 Task: Send an email with the signature Javier Perez with the subject Thank you for your interest and the message I am writing to request your inputs on the upcoming product launch. from softage.8@softage.net to softage.6@softage.net and move the email from Sent Items to the folder Syllabi
Action: Mouse moved to (91, 142)
Screenshot: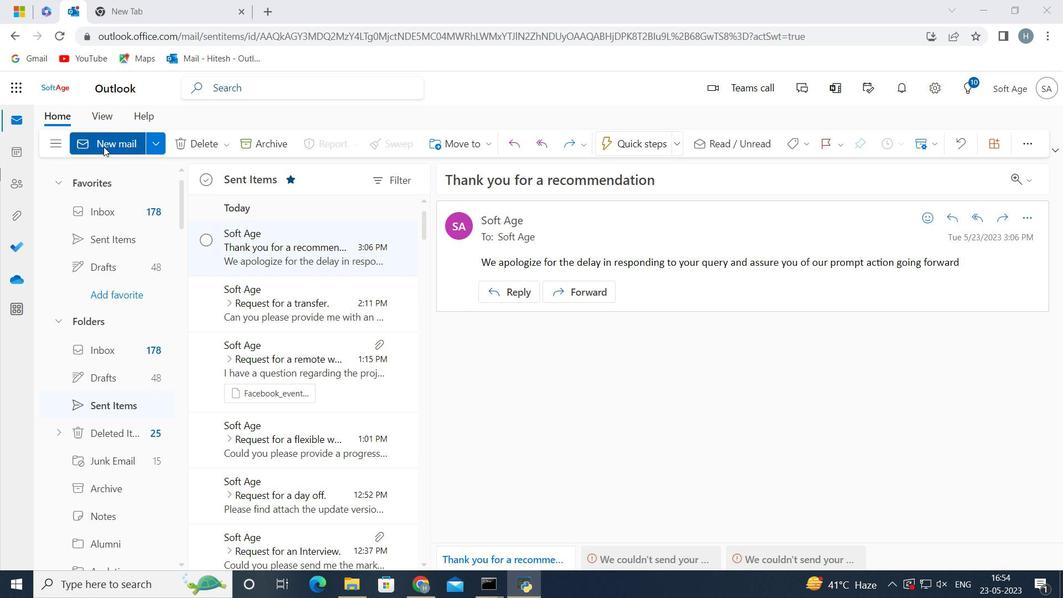 
Action: Mouse pressed left at (91, 142)
Screenshot: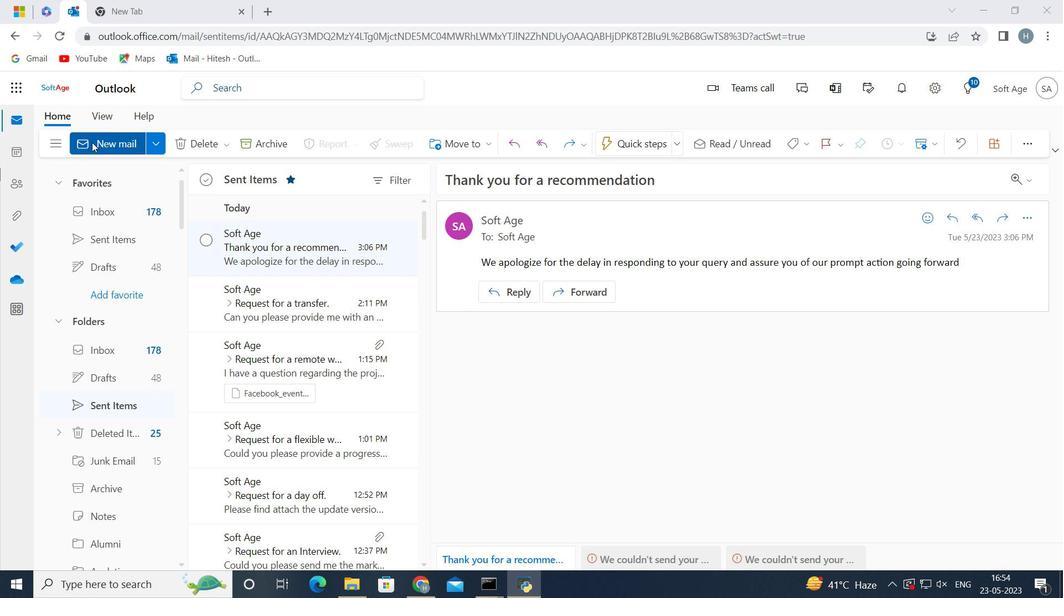 
Action: Mouse moved to (880, 144)
Screenshot: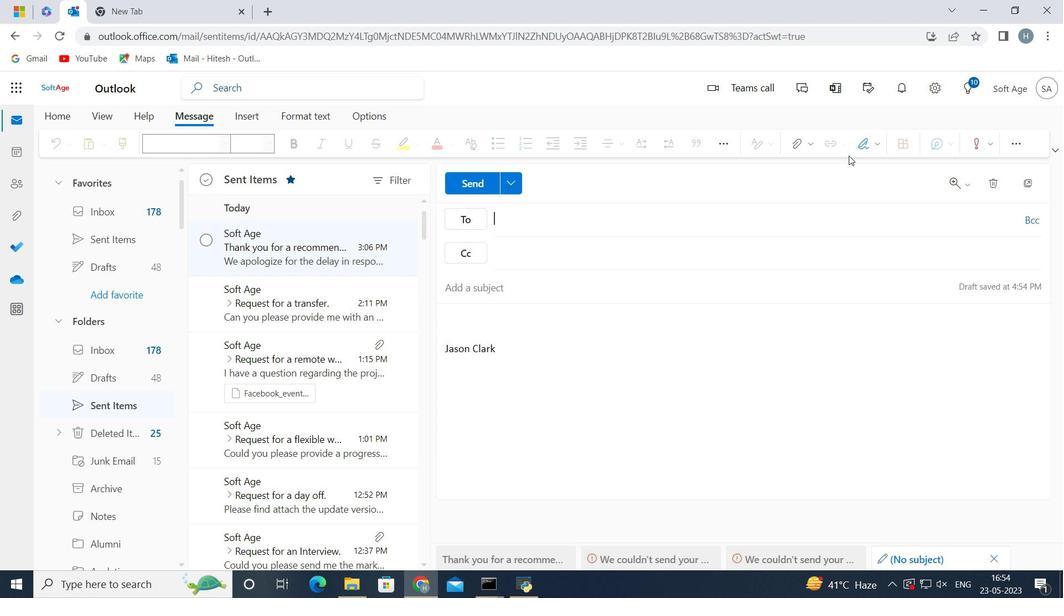 
Action: Mouse pressed left at (880, 144)
Screenshot: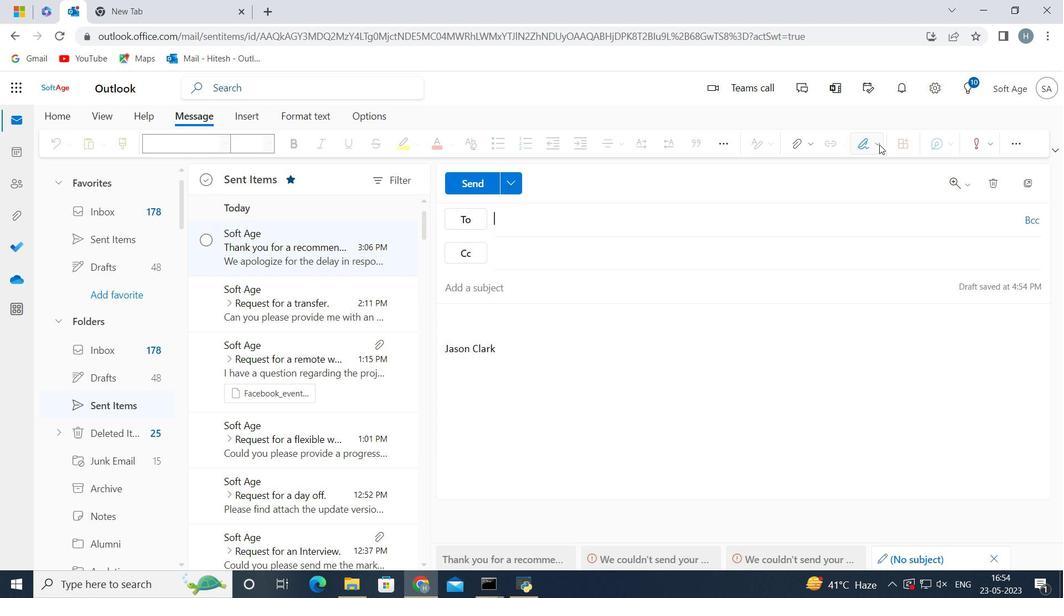 
Action: Mouse moved to (843, 205)
Screenshot: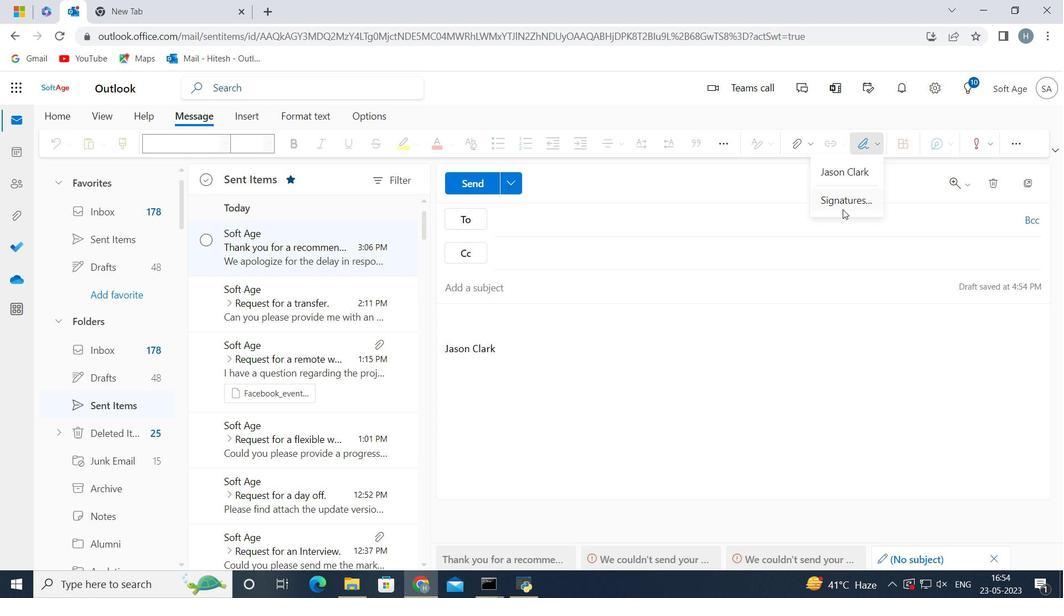 
Action: Mouse pressed left at (843, 205)
Screenshot: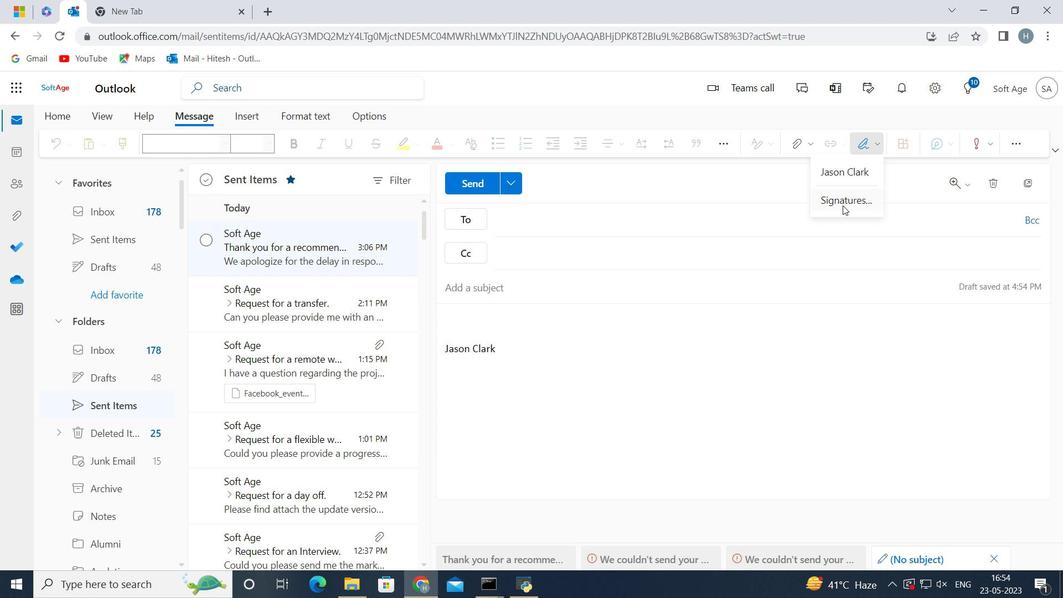 
Action: Mouse moved to (778, 251)
Screenshot: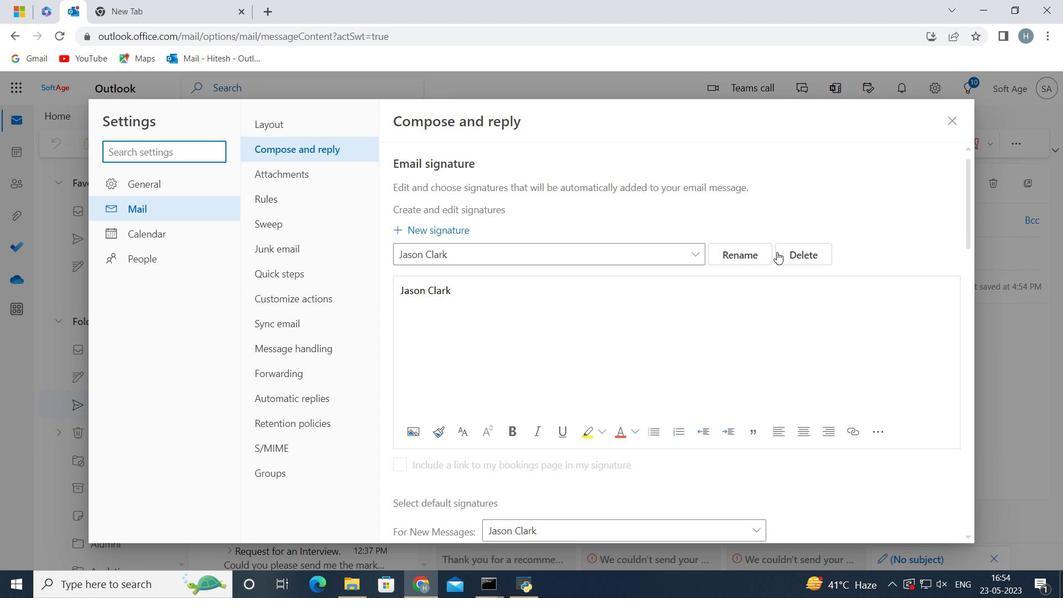 
Action: Mouse pressed left at (778, 251)
Screenshot: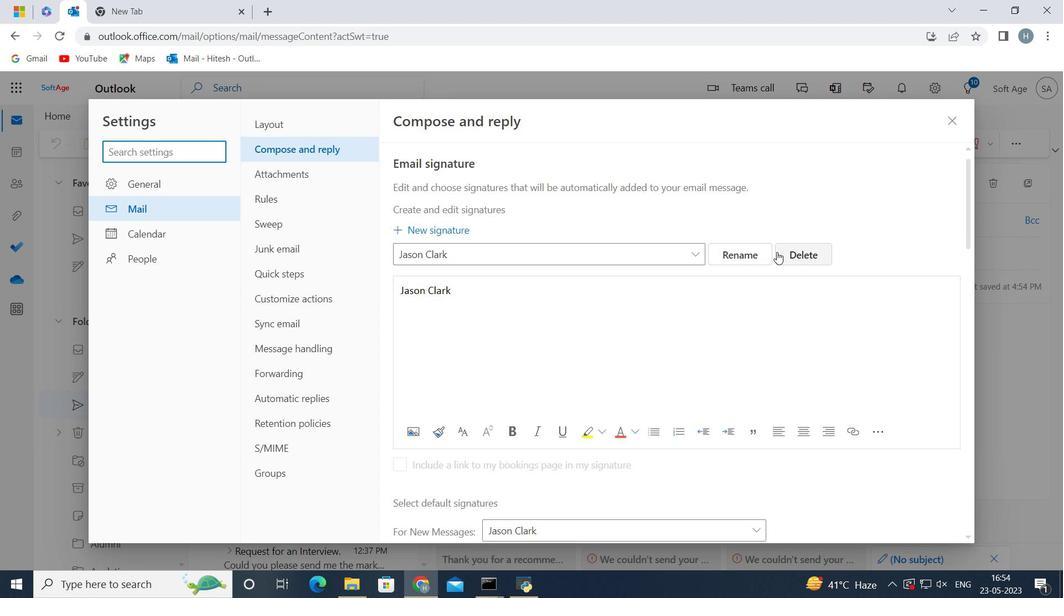 
Action: Mouse moved to (546, 253)
Screenshot: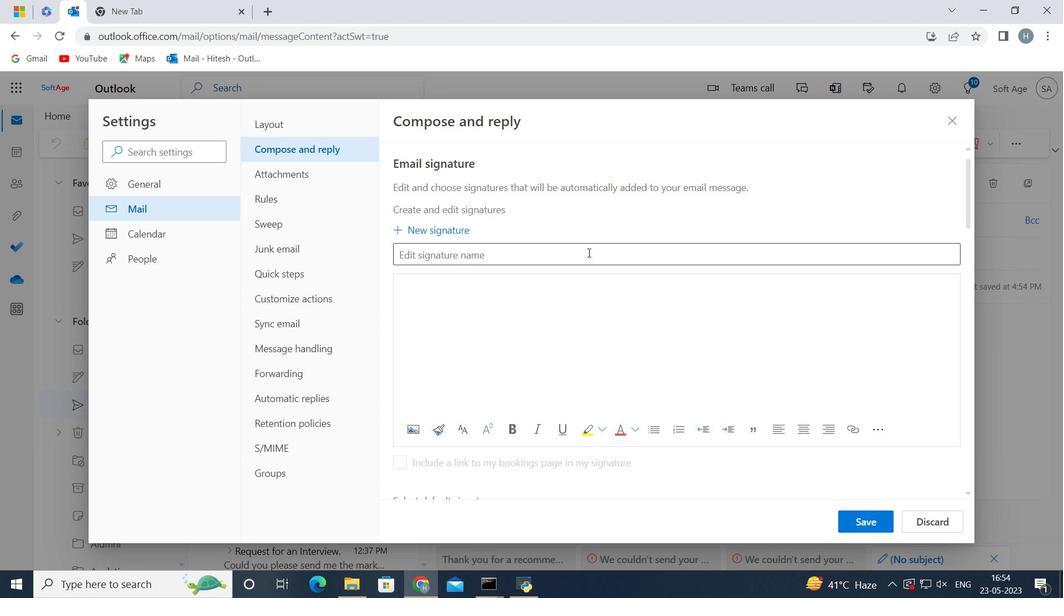 
Action: Mouse pressed left at (546, 253)
Screenshot: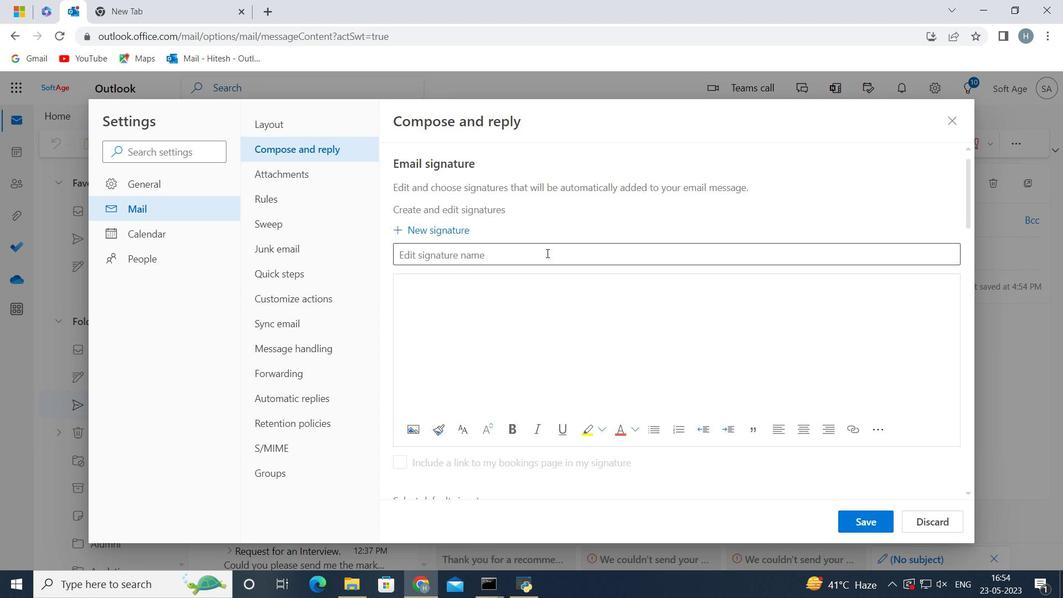 
Action: Key pressed <Key.shift>Javier<Key.space><Key.shift>Perez<Key.space>
Screenshot: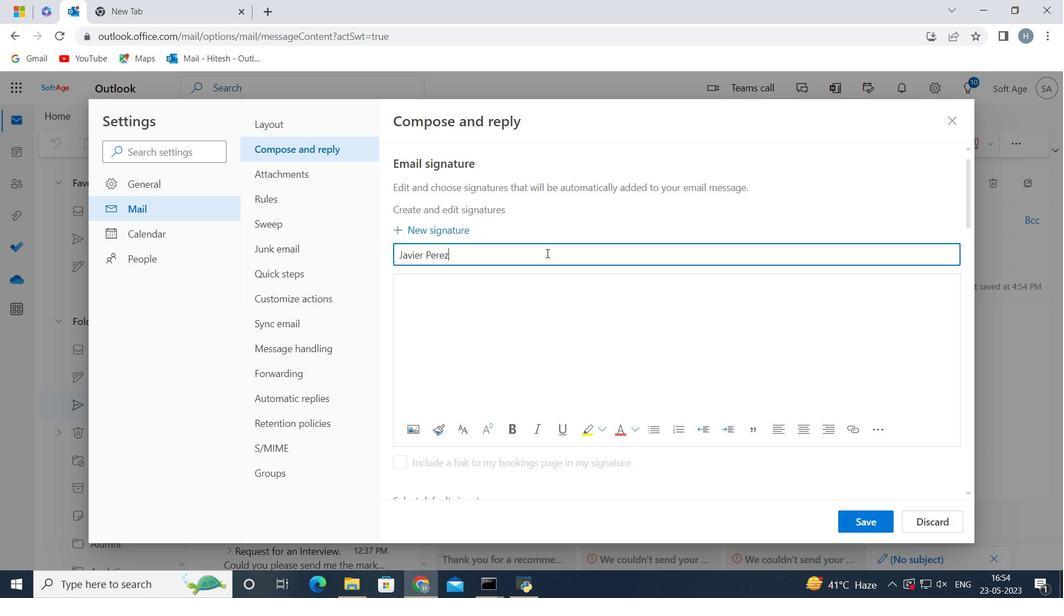 
Action: Mouse moved to (520, 283)
Screenshot: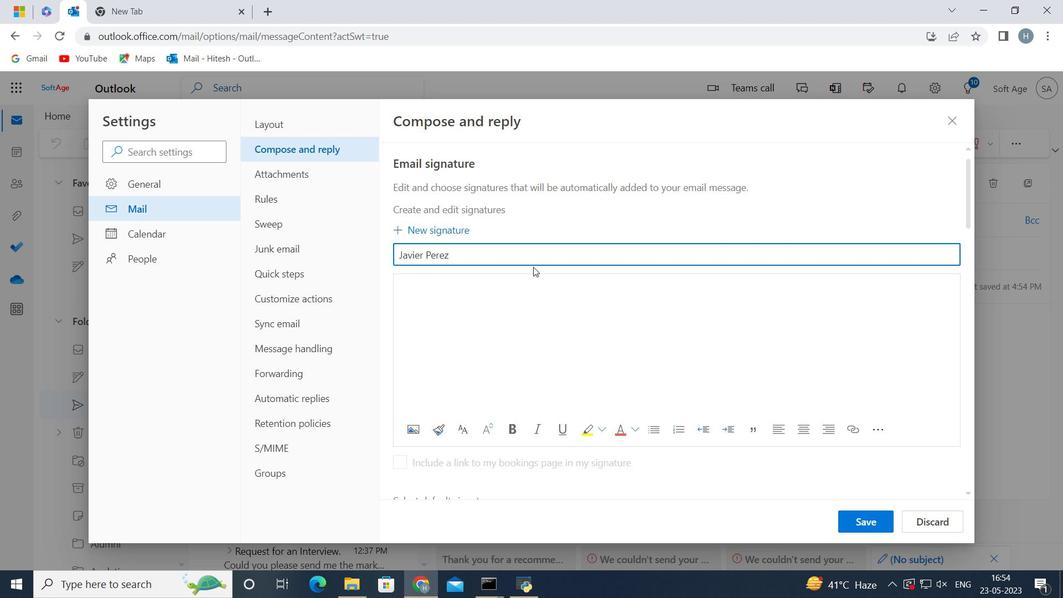 
Action: Mouse pressed left at (520, 283)
Screenshot: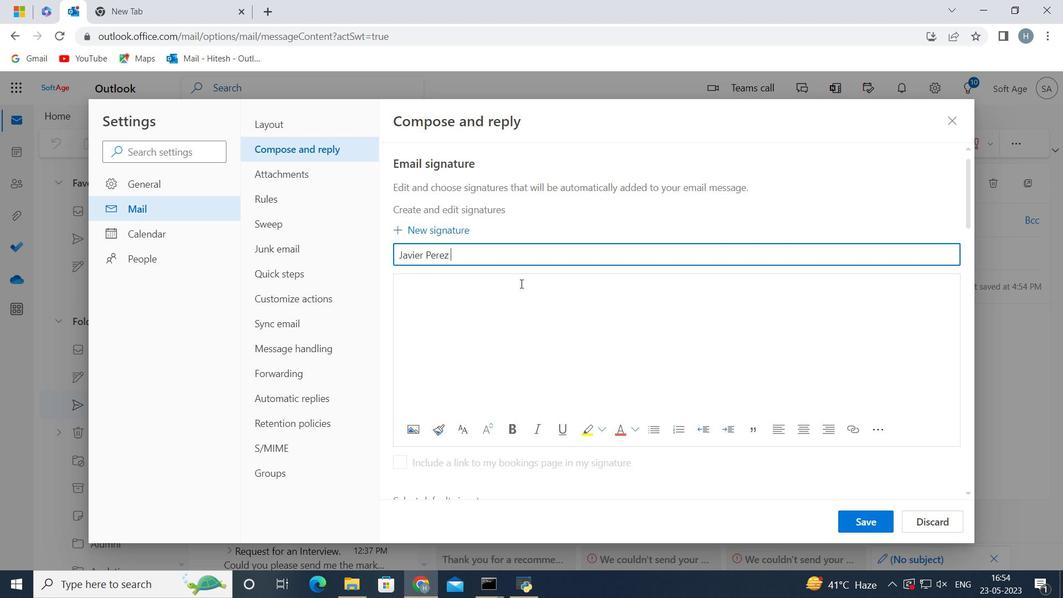 
Action: Key pressed <Key.shift>Javier<Key.space><Key.shift_r>Perez<Key.space>
Screenshot: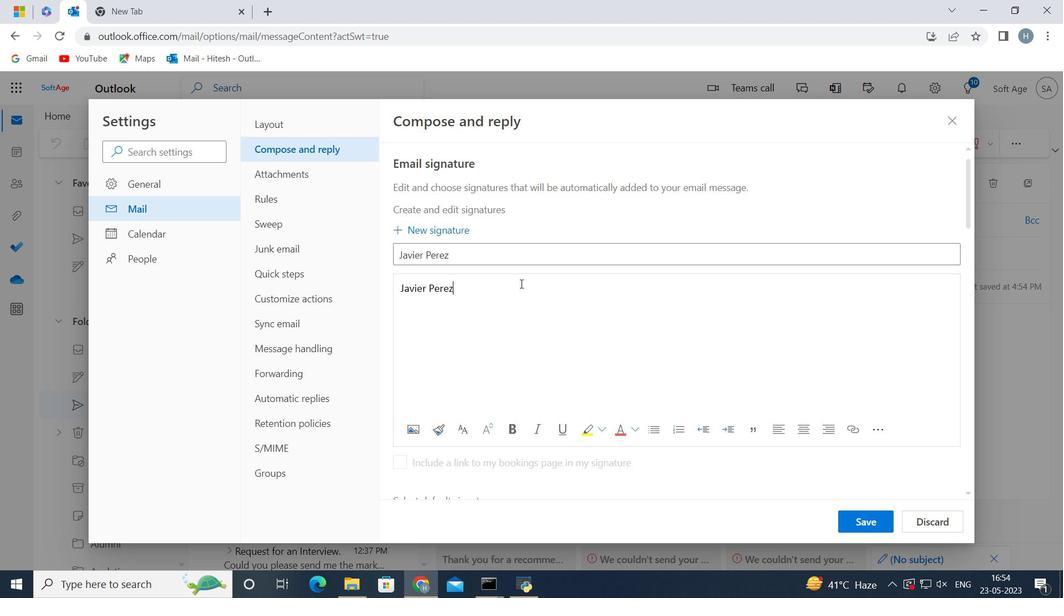 
Action: Mouse moved to (854, 519)
Screenshot: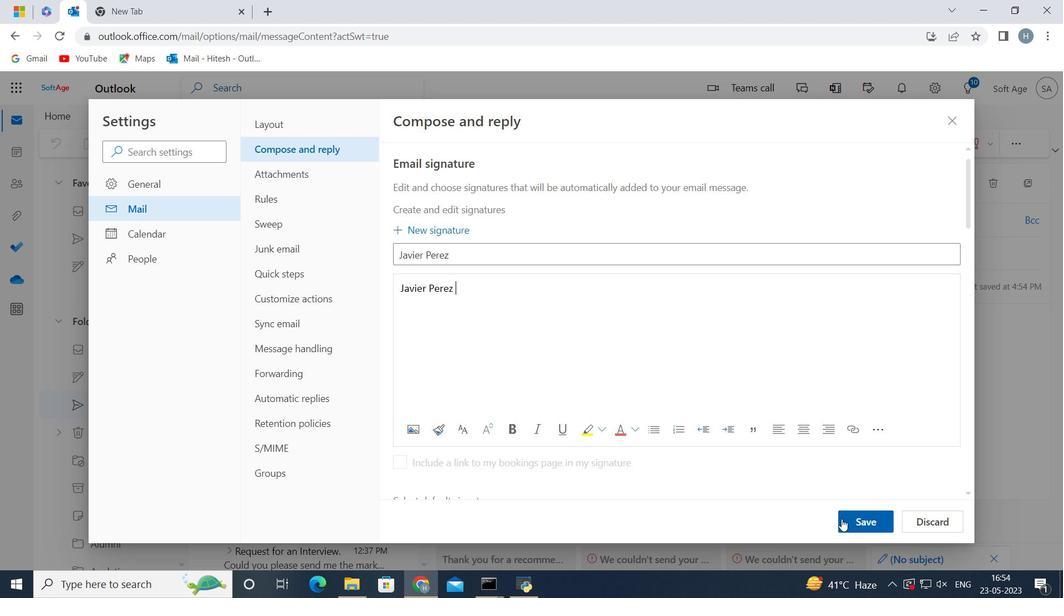 
Action: Mouse pressed left at (854, 519)
Screenshot: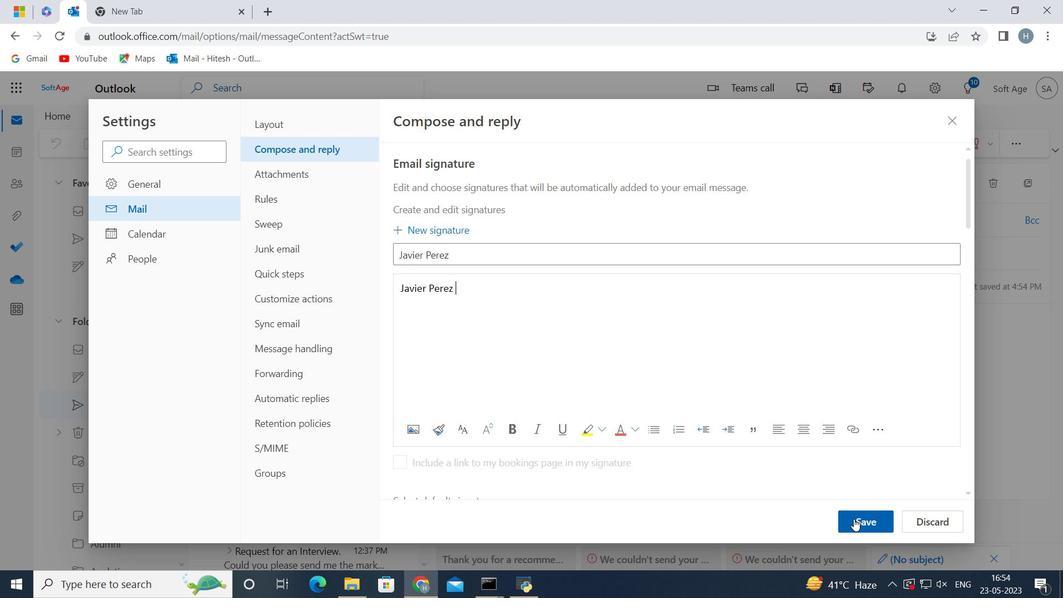 
Action: Mouse moved to (711, 314)
Screenshot: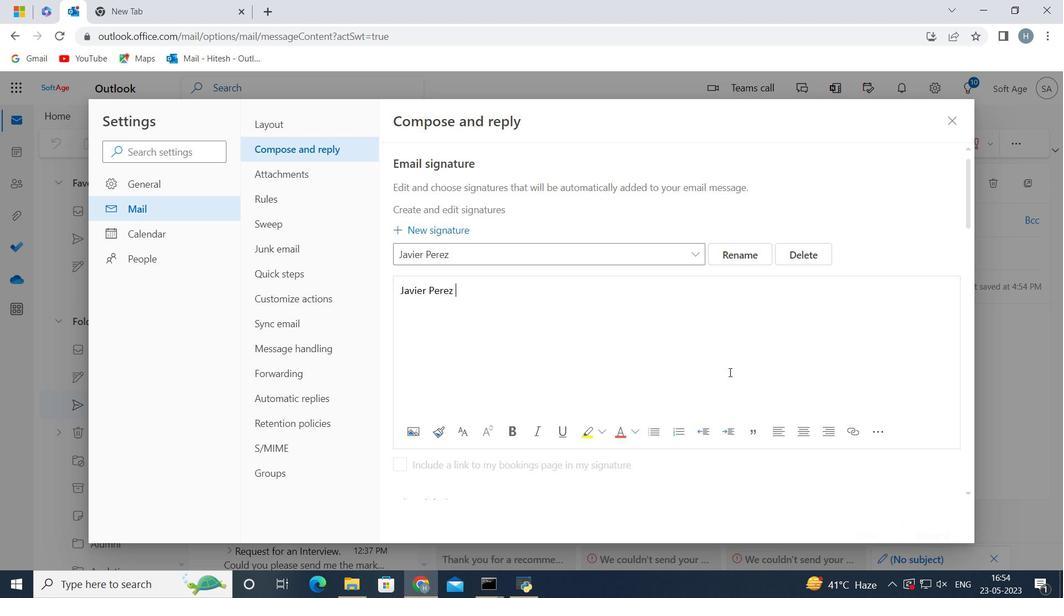 
Action: Mouse scrolled (711, 314) with delta (0, 0)
Screenshot: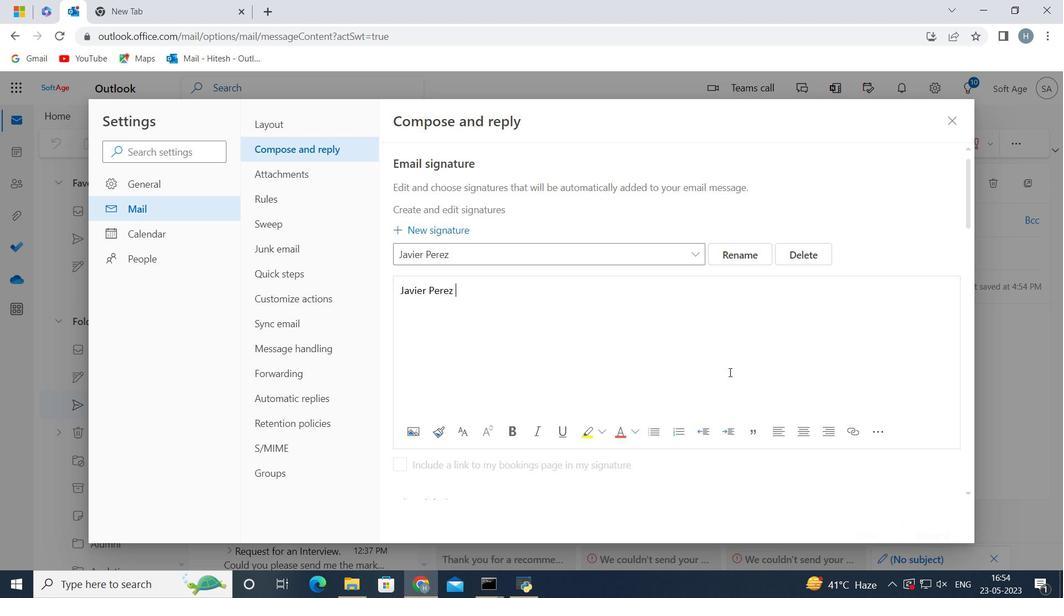 
Action: Mouse scrolled (711, 314) with delta (0, 0)
Screenshot: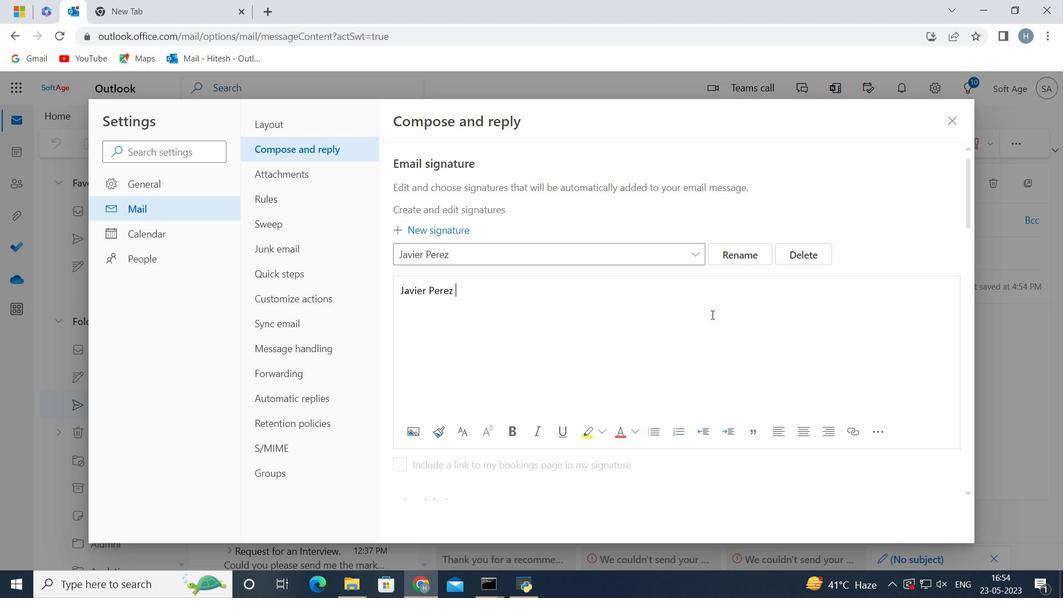 
Action: Mouse moved to (711, 314)
Screenshot: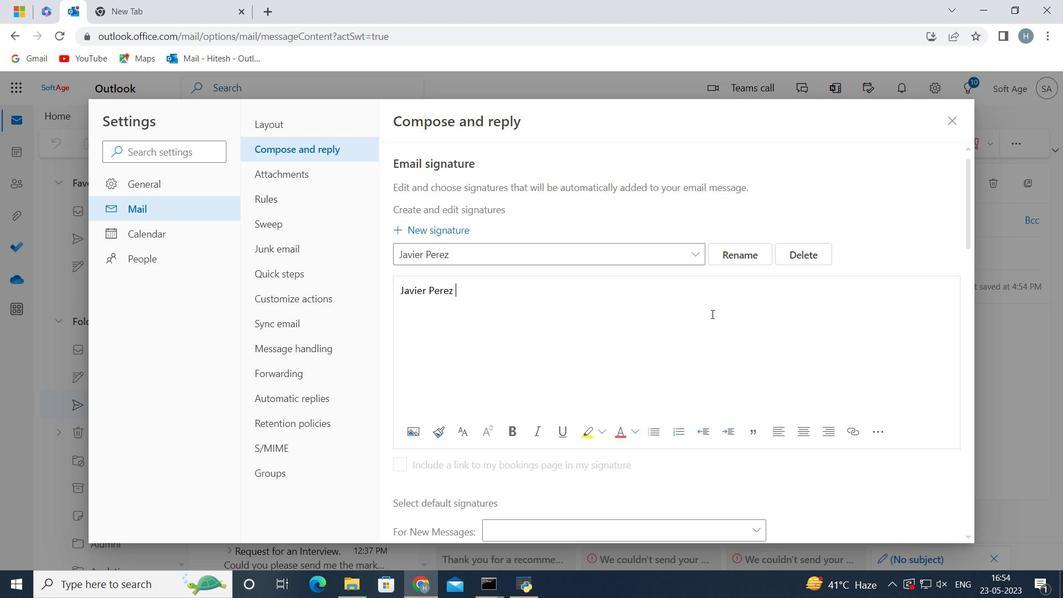 
Action: Mouse scrolled (711, 313) with delta (0, 0)
Screenshot: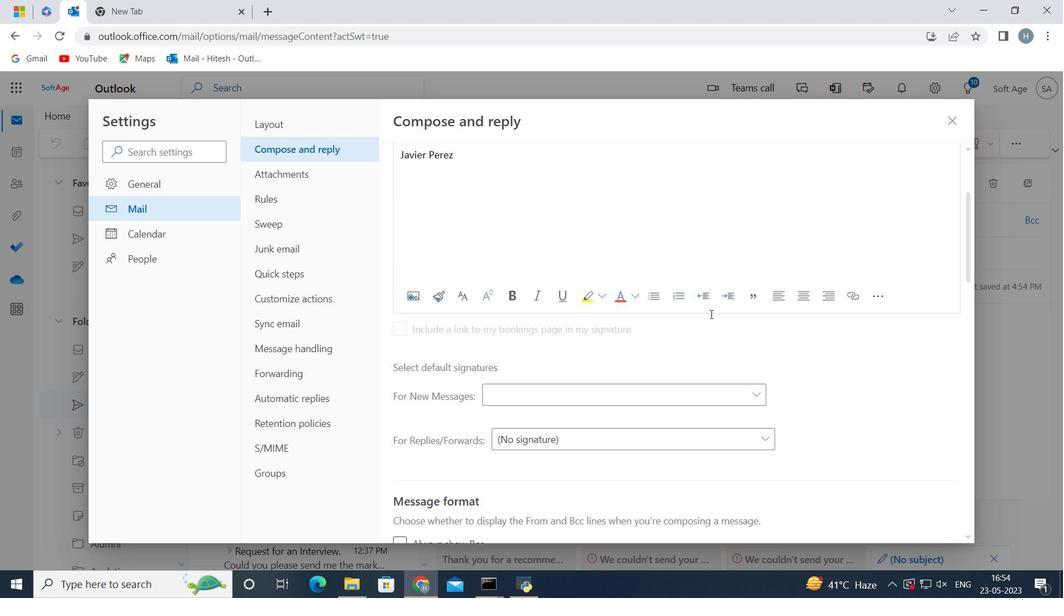 
Action: Mouse scrolled (711, 313) with delta (0, 0)
Screenshot: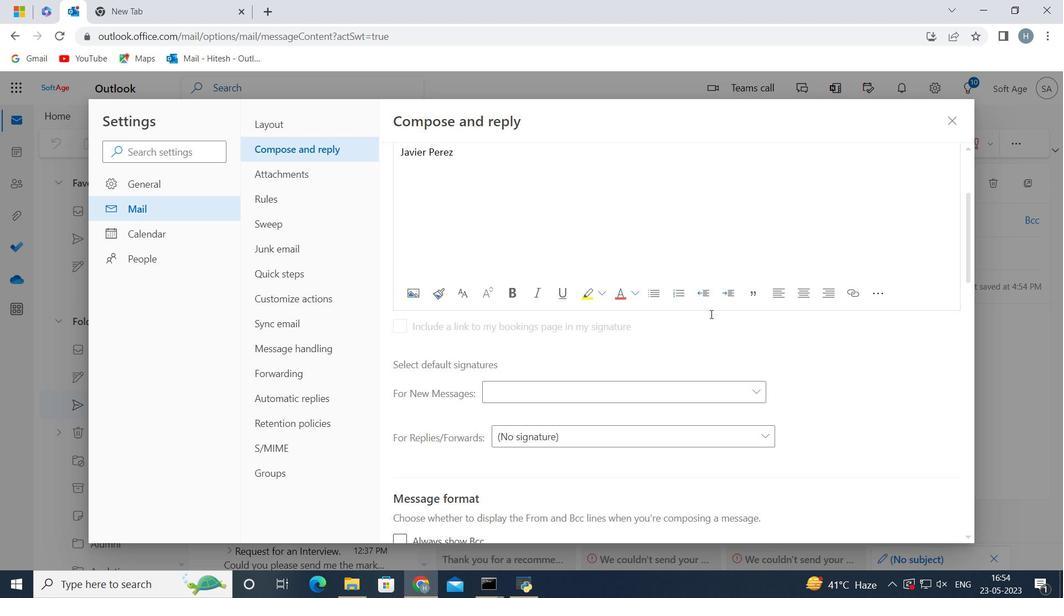 
Action: Mouse moved to (731, 259)
Screenshot: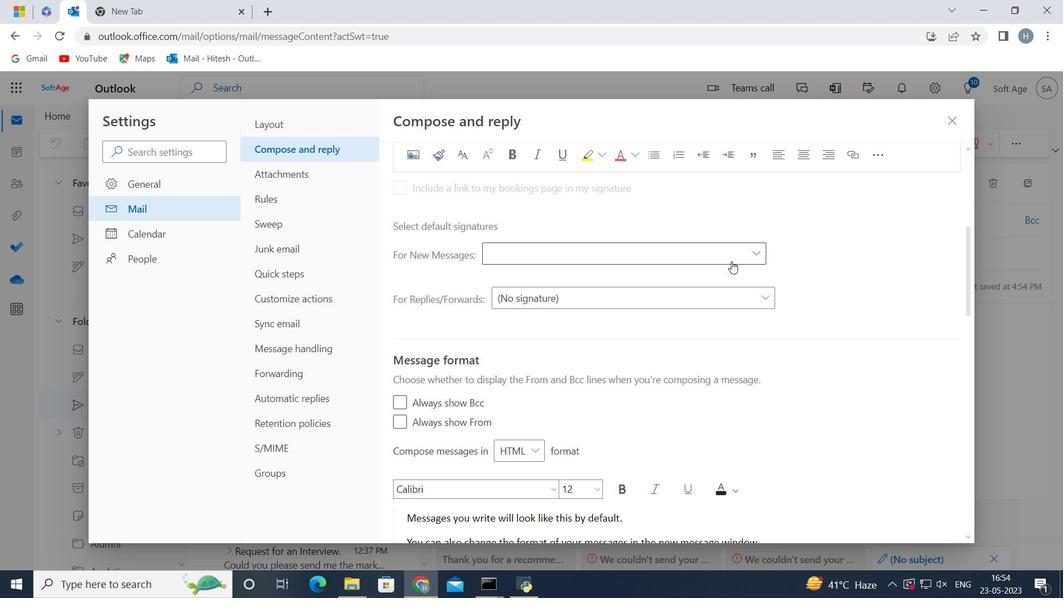 
Action: Mouse pressed left at (731, 259)
Screenshot: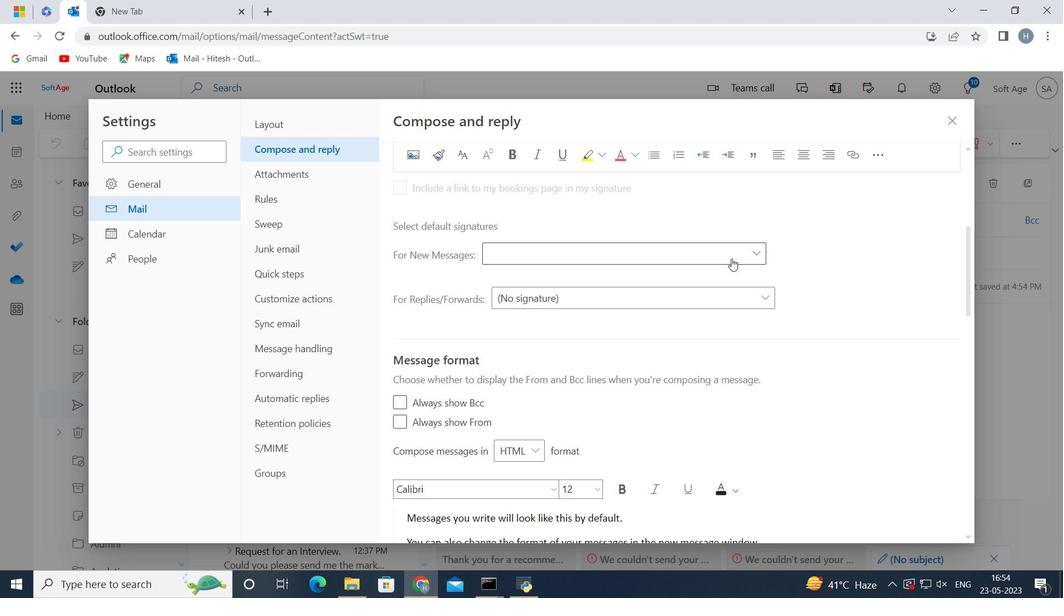 
Action: Mouse moved to (710, 293)
Screenshot: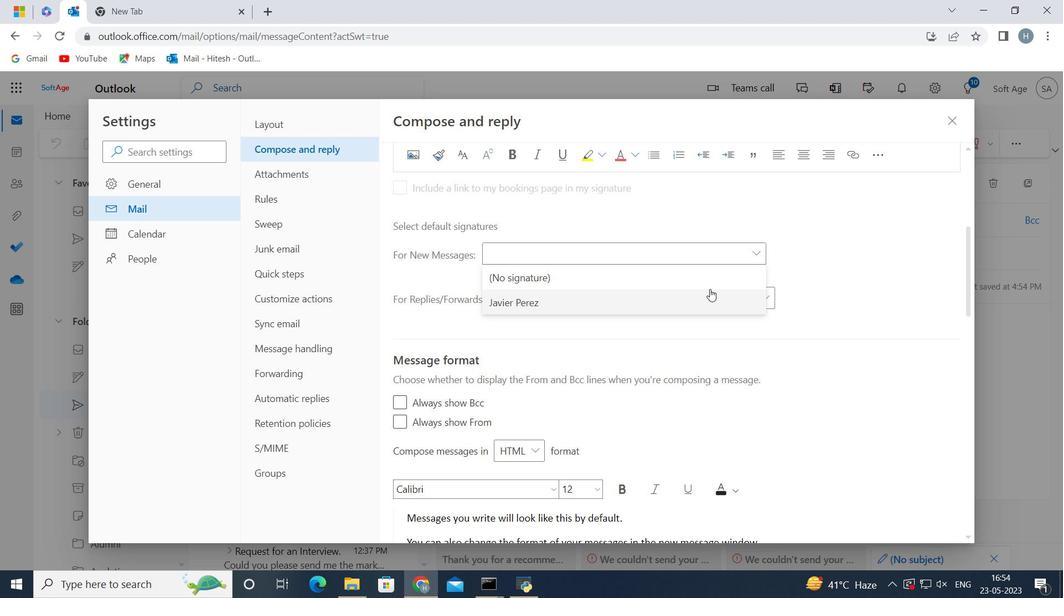 
Action: Mouse pressed left at (710, 293)
Screenshot: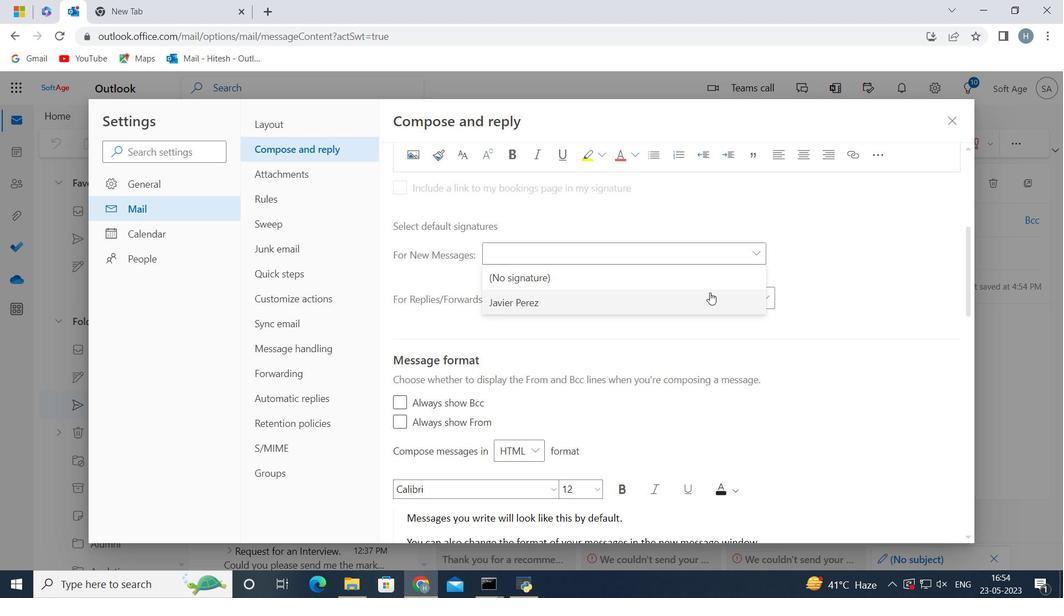 
Action: Mouse moved to (859, 516)
Screenshot: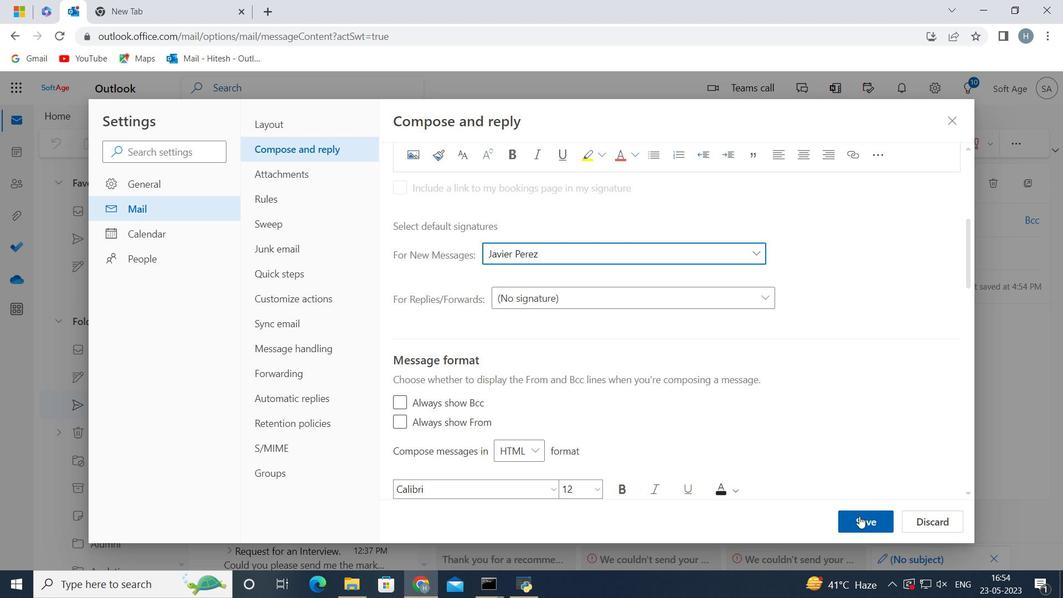 
Action: Mouse pressed left at (859, 516)
Screenshot: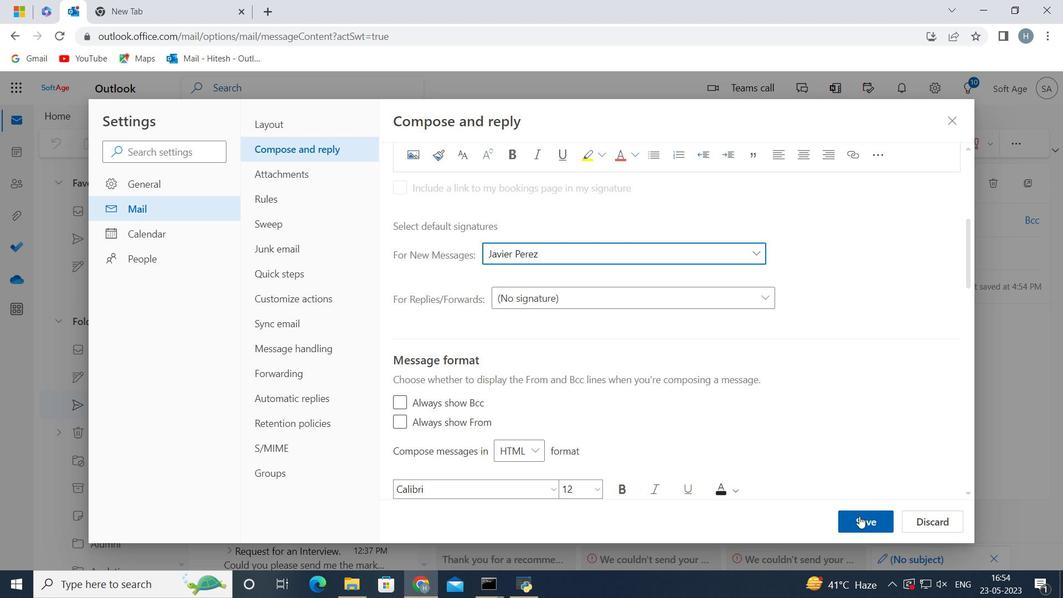 
Action: Mouse moved to (955, 118)
Screenshot: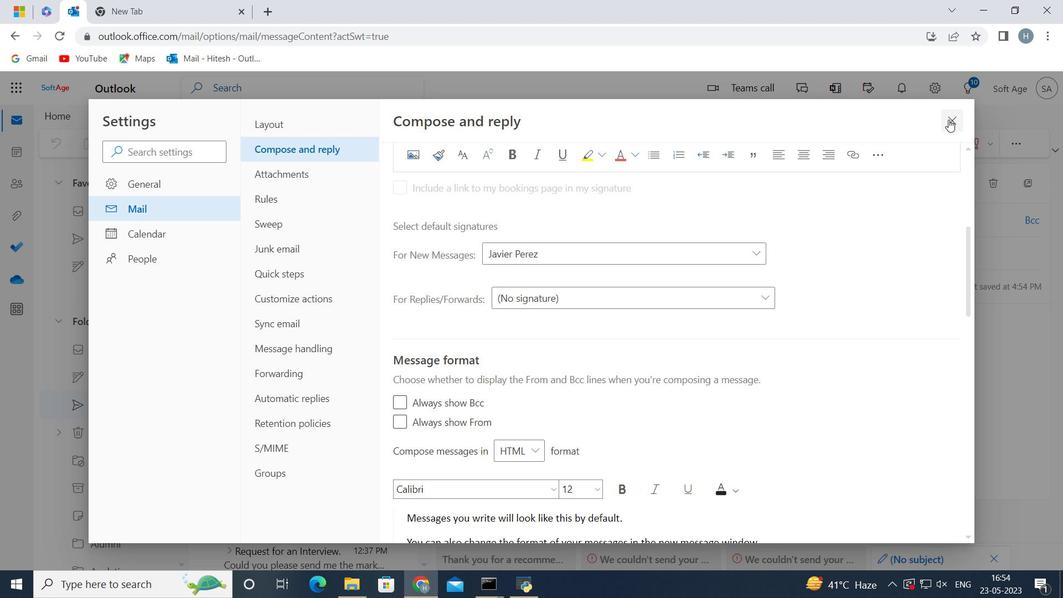 
Action: Mouse pressed left at (955, 118)
Screenshot: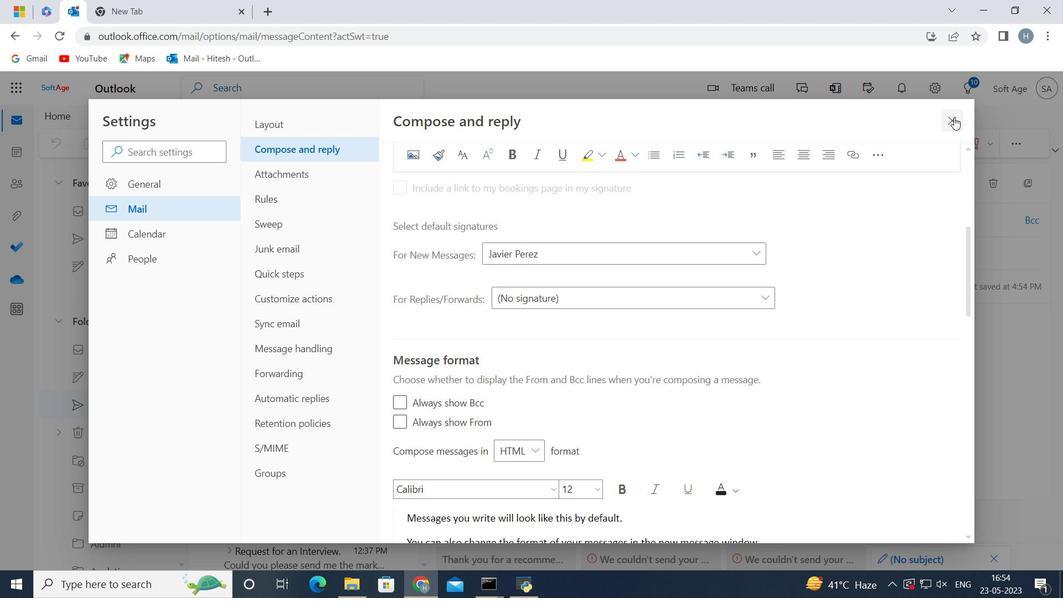 
Action: Mouse moved to (479, 286)
Screenshot: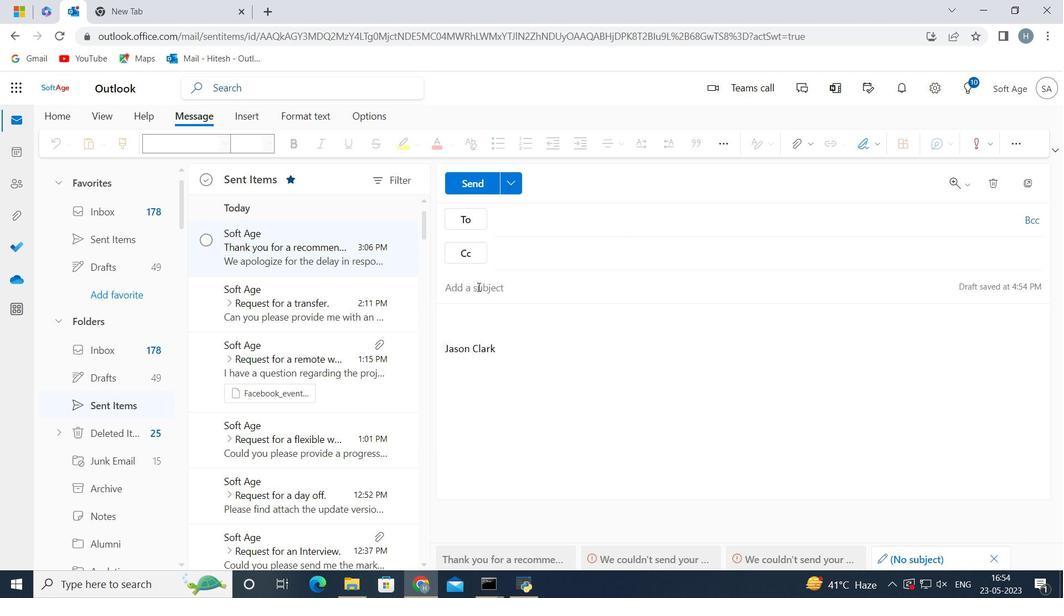
Action: Mouse pressed left at (479, 286)
Screenshot: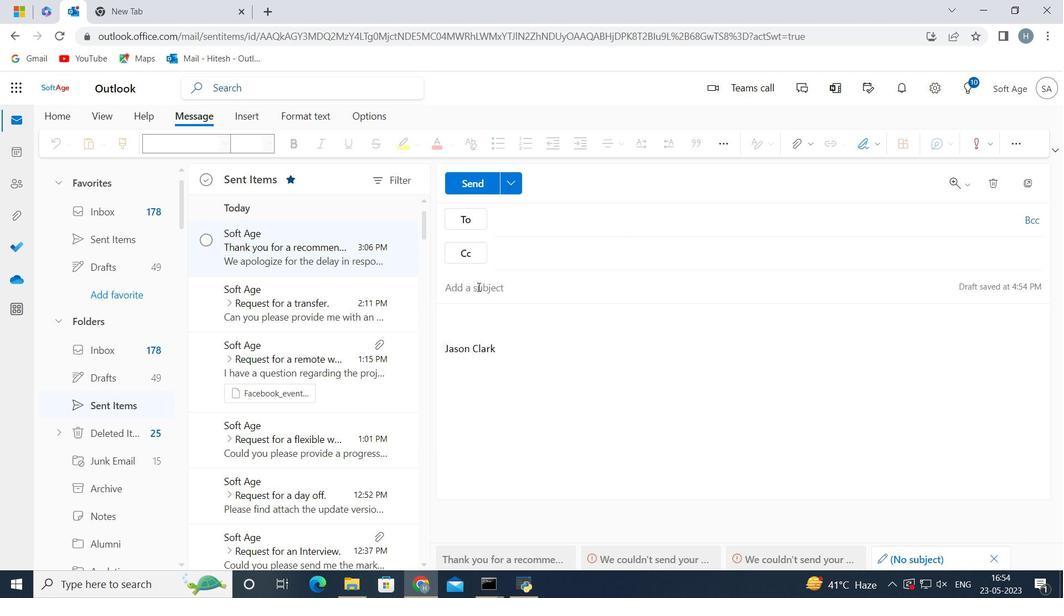 
Action: Key pressed <Key.shift>Thank<Key.space>you<Key.space>for<Key.space>your<Key.space>interest<Key.space>
Screenshot: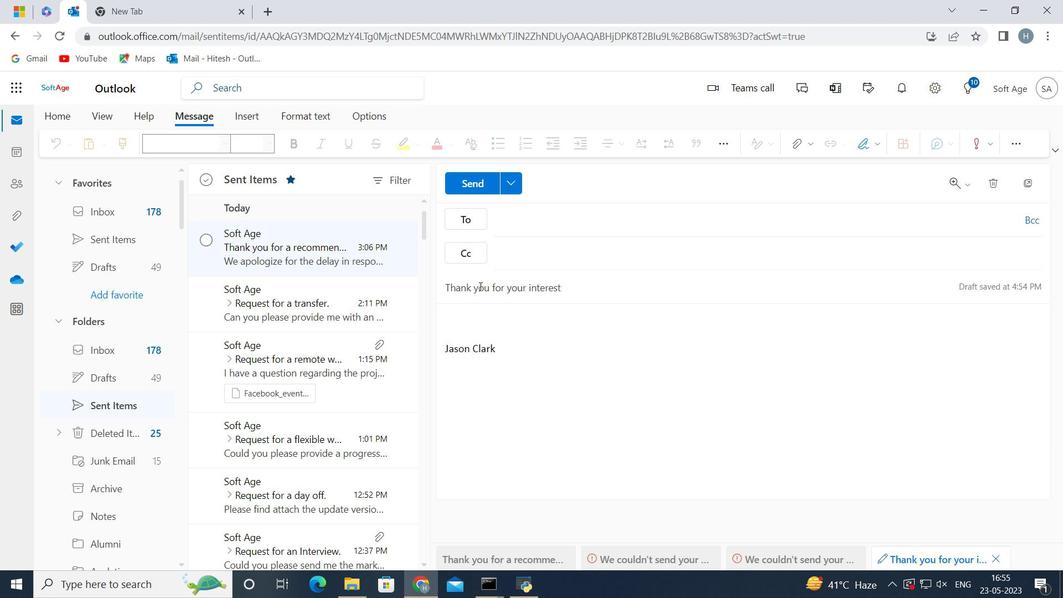 
Action: Mouse moved to (504, 355)
Screenshot: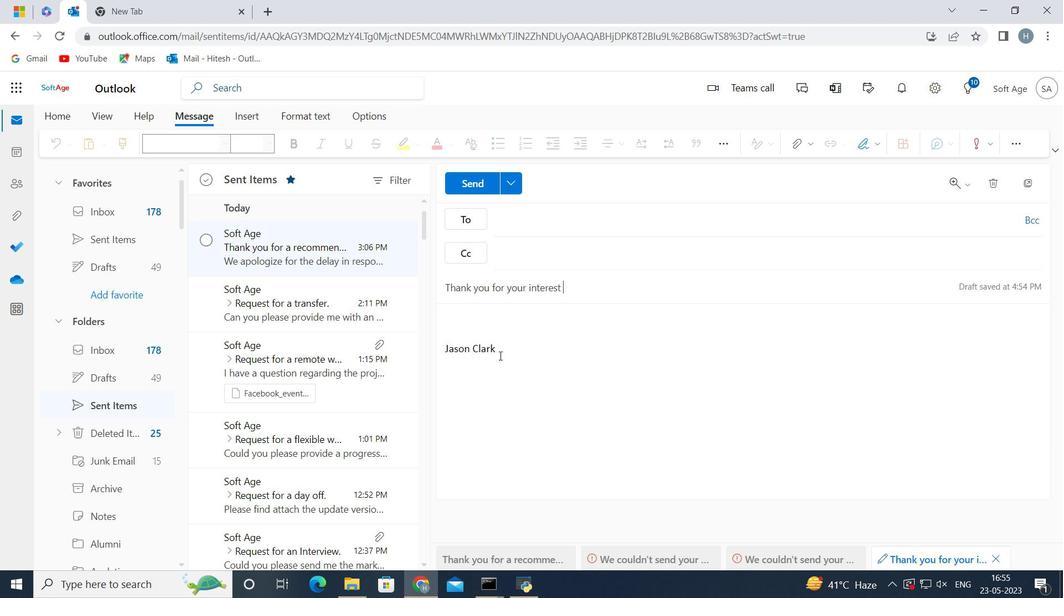 
Action: Mouse pressed left at (504, 355)
Screenshot: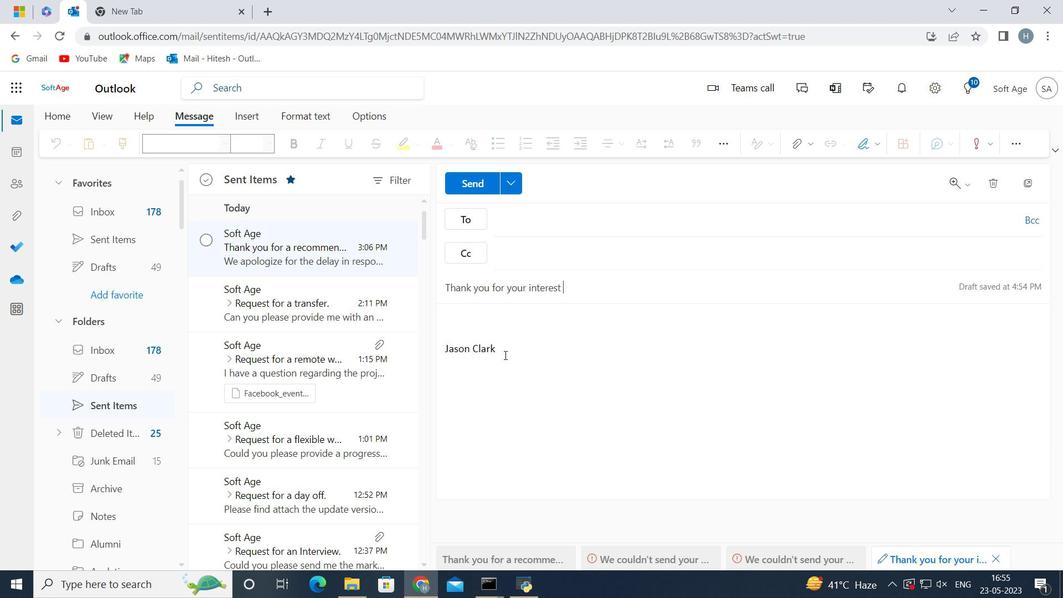 
Action: Key pressed <Key.backspace><Key.backspace><Key.backspace><Key.backspace><Key.backspace><Key.backspace><Key.backspace><Key.backspace><Key.backspace><Key.backspace><Key.backspace><Key.backspace><Key.backspace><Key.backspace><Key.backspace><Key.backspace><Key.backspace><Key.backspace><Key.backspace><Key.backspace><Key.backspace><Key.backspace><Key.backspace><Key.backspace><Key.shift_r><Key.shift_r><Key.shift_r><Key.shift_r><Key.shift_r><Key.shift_r>I<Key.space>am<Key.space>writing<Key.space>to<Key.space>request<Key.space>your<Key.space>inputs<Key.space>on<Key.space>y<Key.backspace>the<Key.space>upcoming<Key.space>product<Key.space>launch<Key.space>
Screenshot: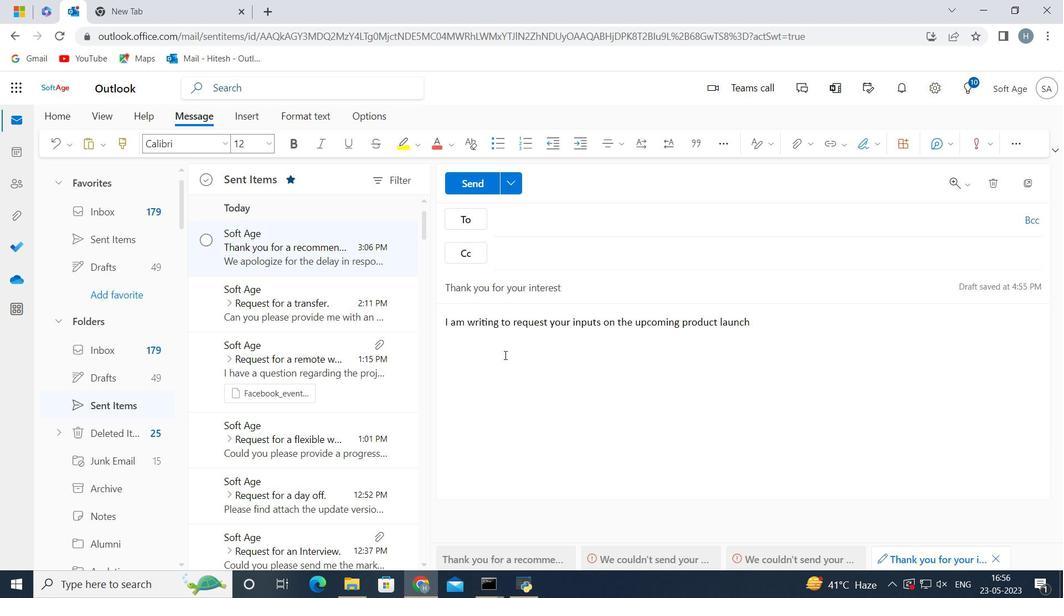 
Action: Mouse moved to (533, 221)
Screenshot: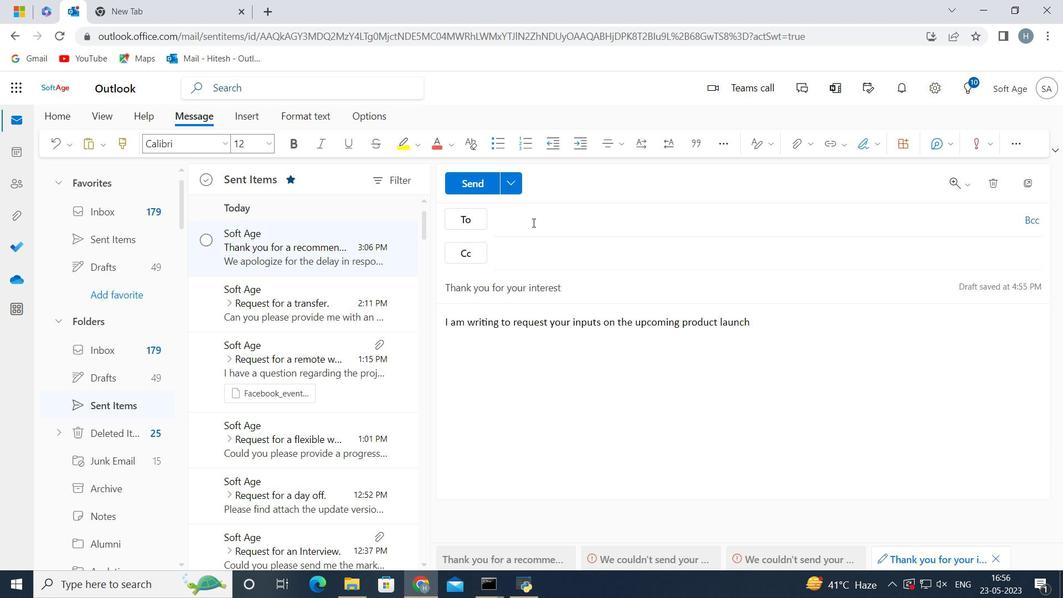
Action: Mouse pressed left at (533, 221)
Screenshot: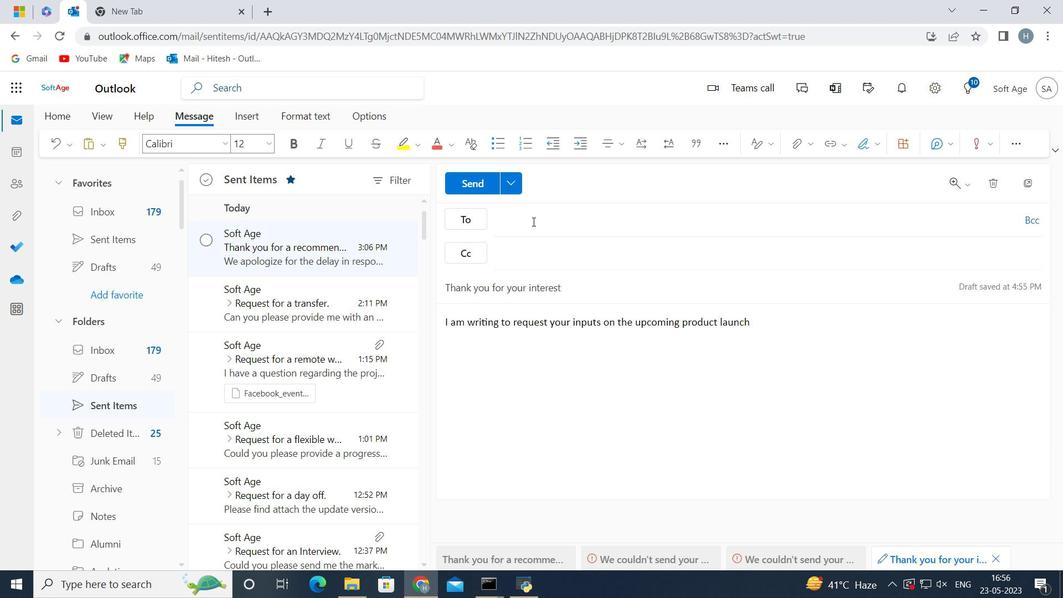 
Action: Key pressed softage.6<Key.shift>@softage.net
Screenshot: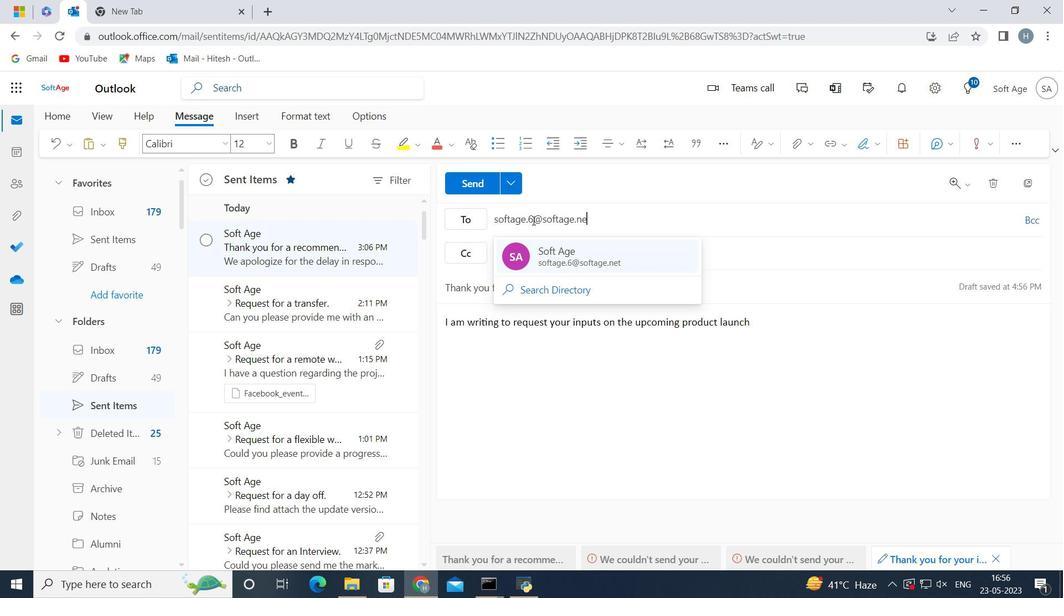 
Action: Mouse moved to (524, 260)
Screenshot: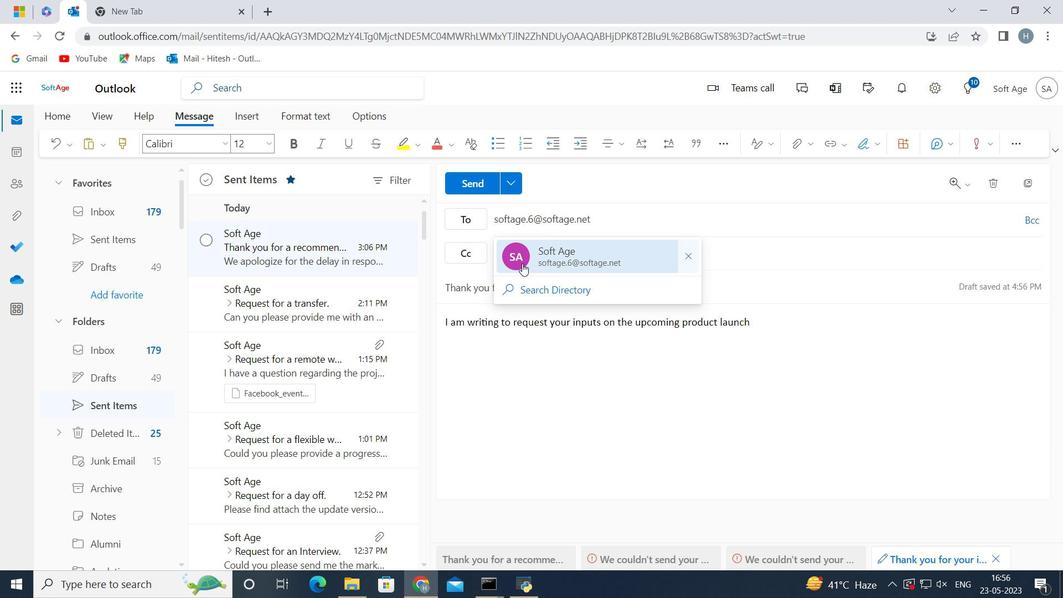 
Action: Mouse pressed left at (524, 260)
Screenshot: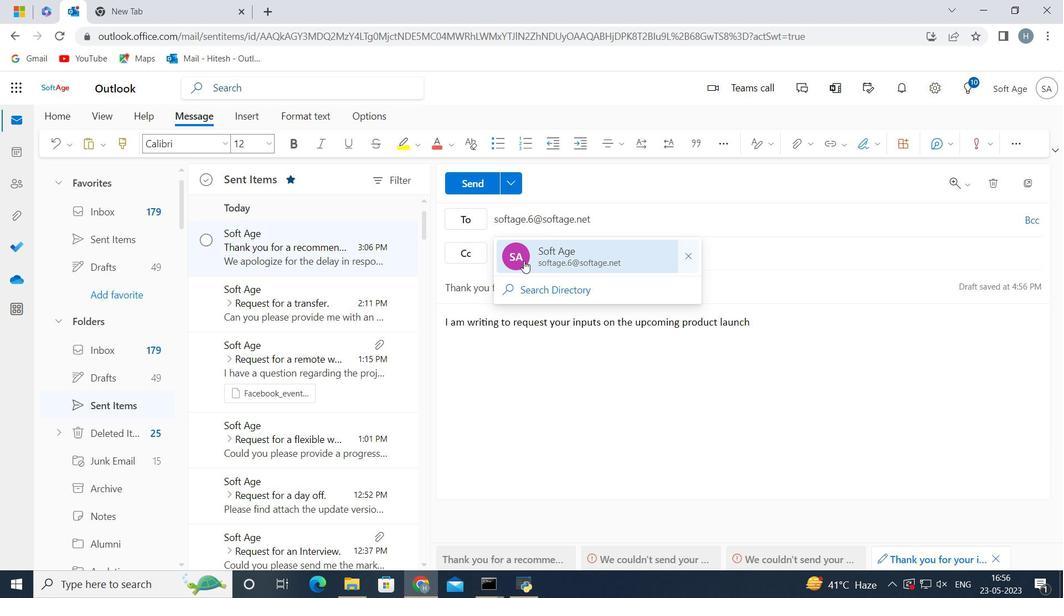 
Action: Mouse moved to (480, 182)
Screenshot: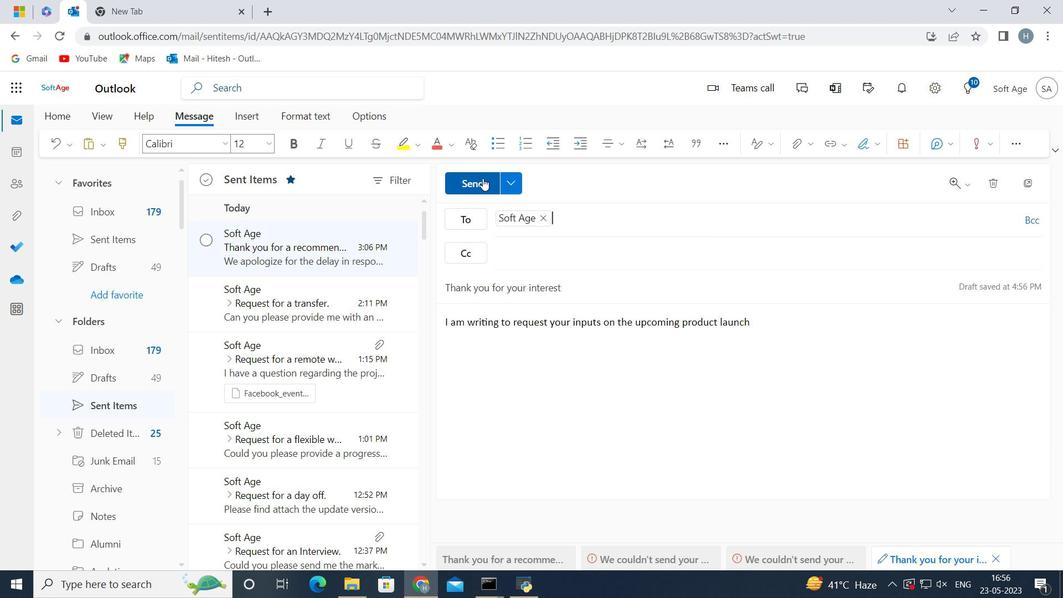 
Action: Mouse pressed left at (480, 182)
Screenshot: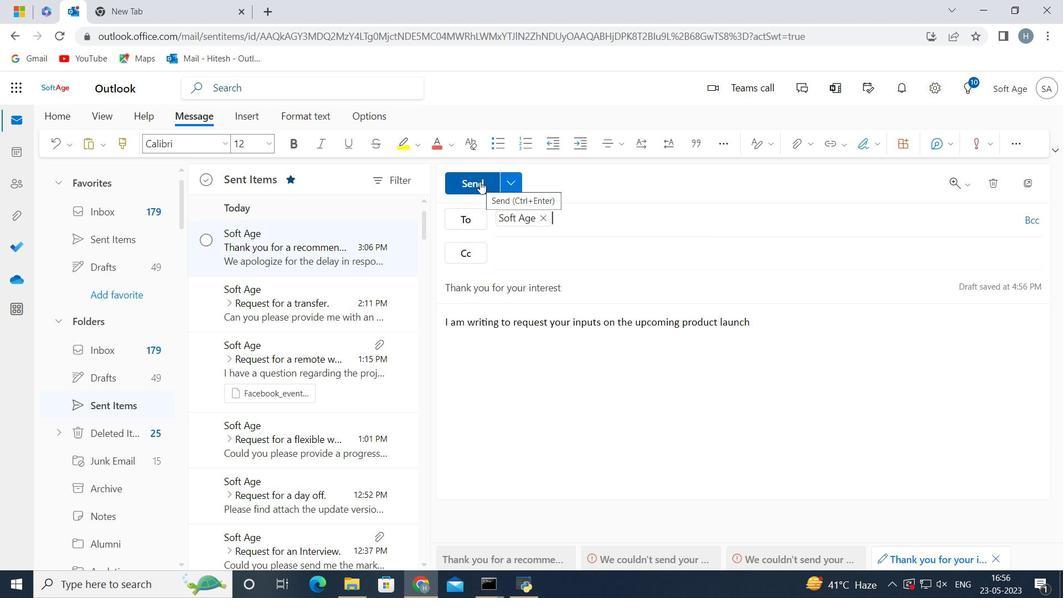 
Action: Mouse moved to (310, 252)
Screenshot: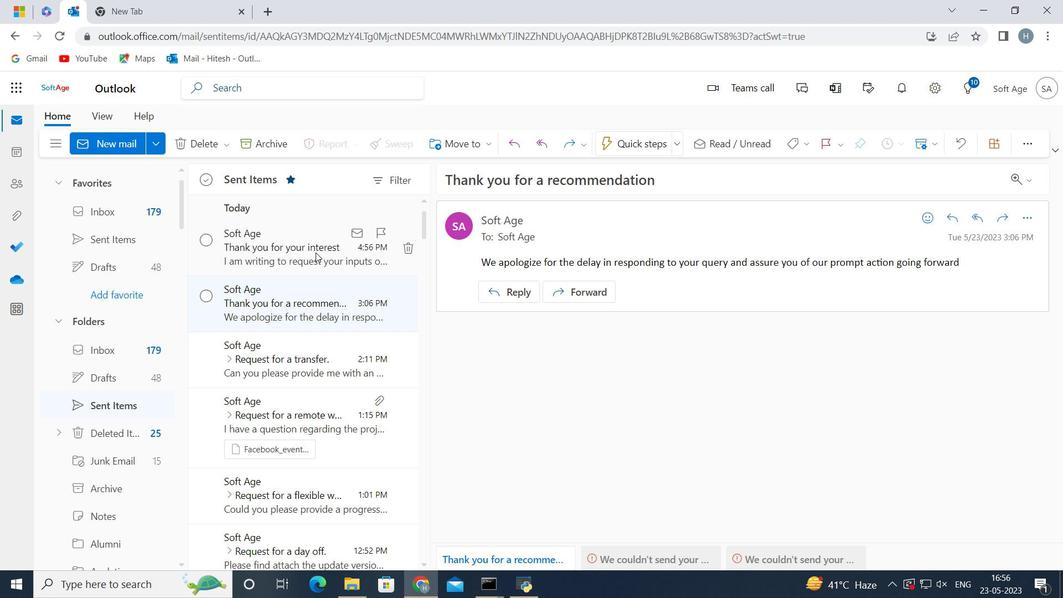
Action: Mouse pressed left at (310, 252)
Screenshot: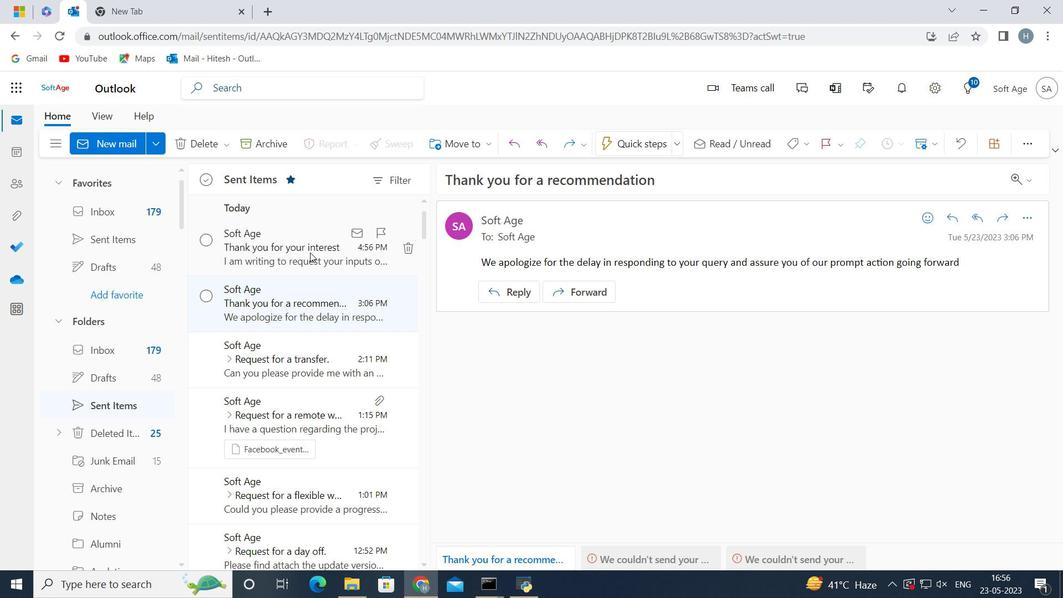 
Action: Mouse moved to (453, 146)
Screenshot: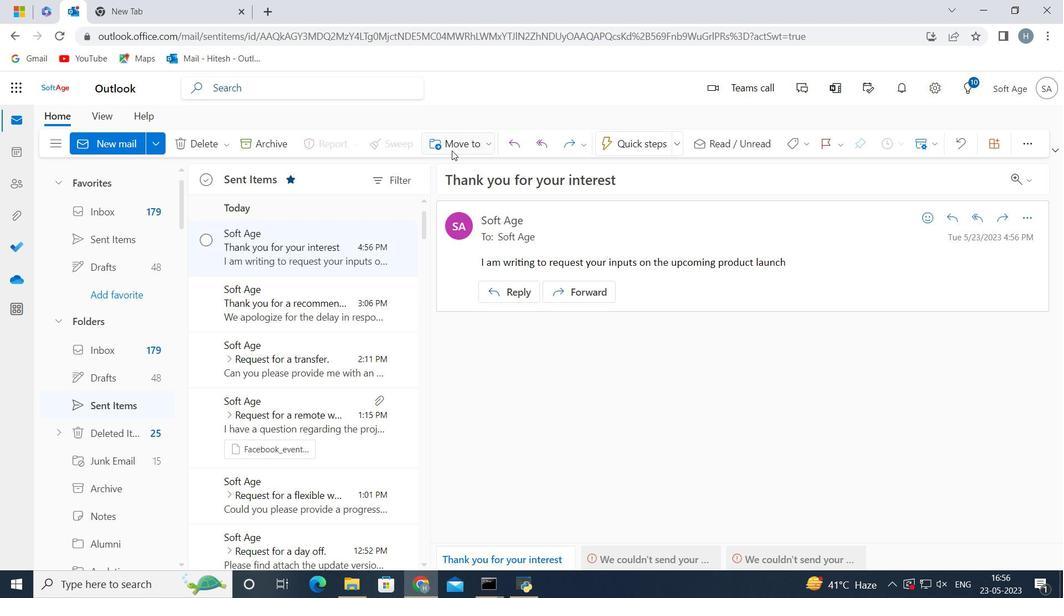 
Action: Mouse pressed left at (453, 146)
Screenshot: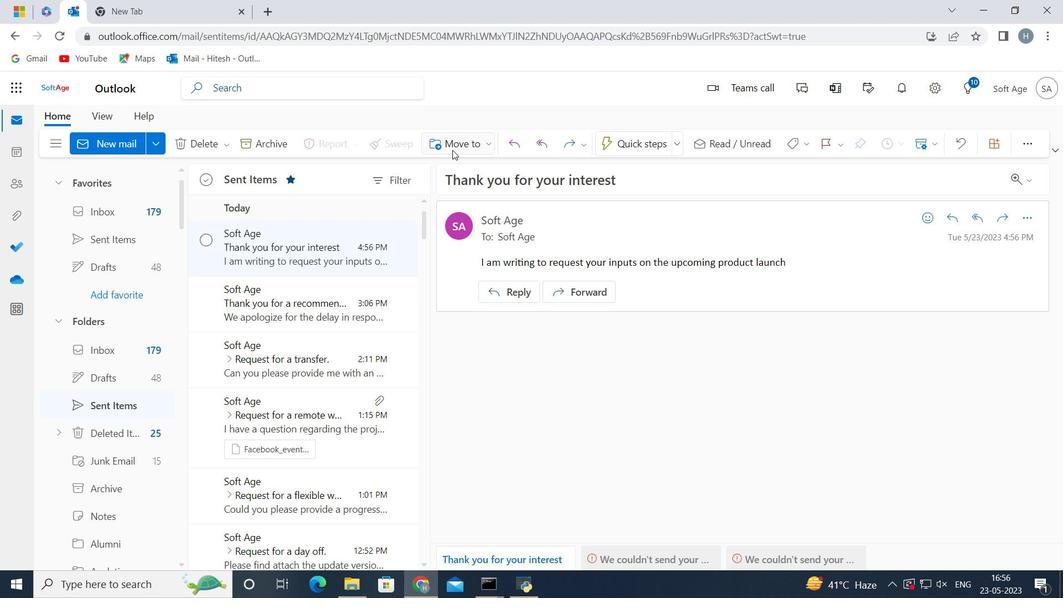 
Action: Mouse moved to (457, 170)
Screenshot: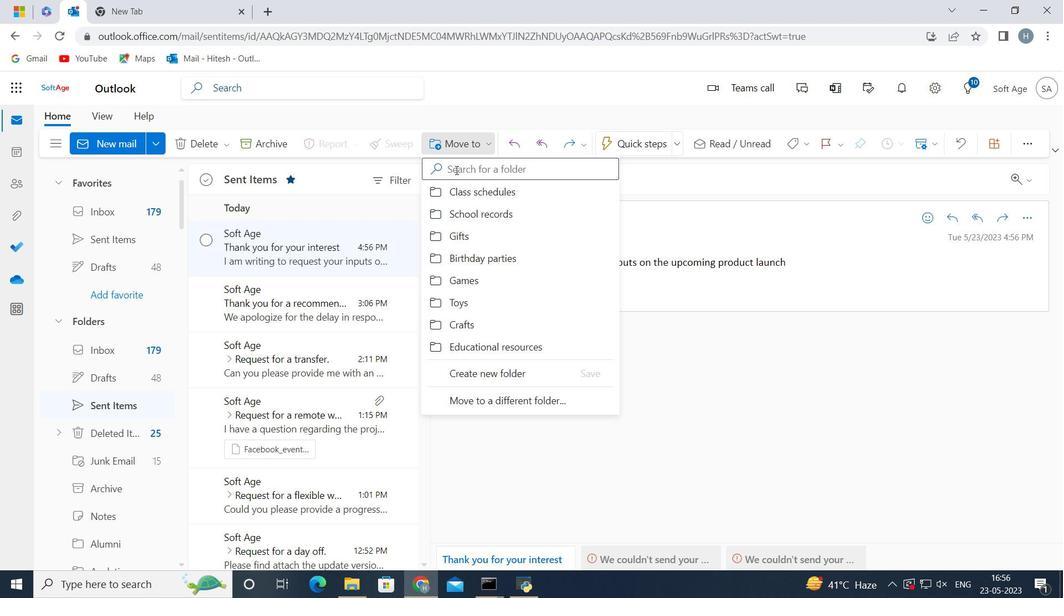 
Action: Mouse pressed left at (457, 170)
Screenshot: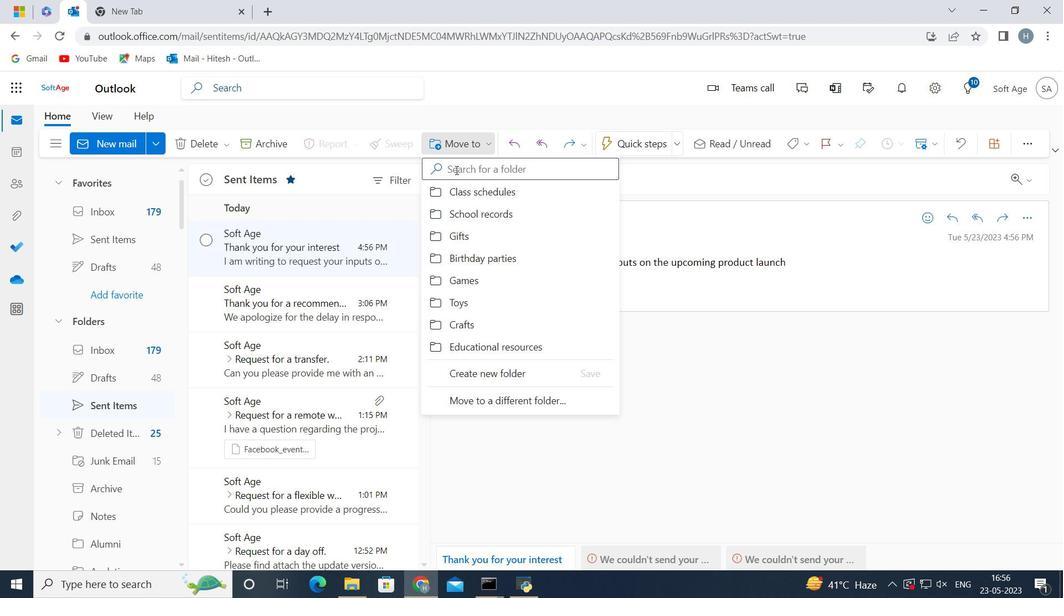 
Action: Key pressed <Key.shift><Key.shift>Syll
Screenshot: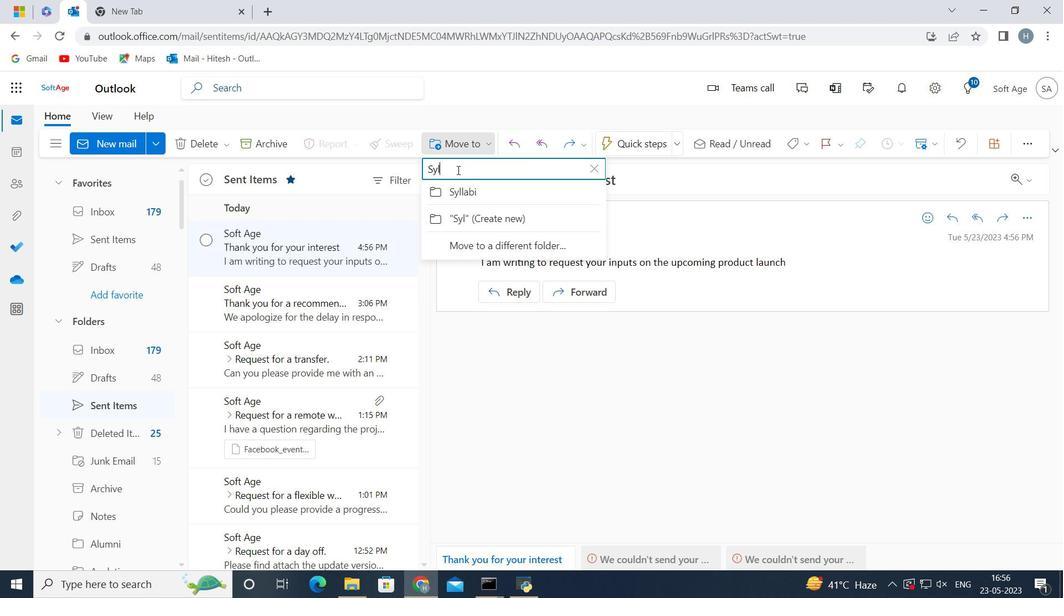 
Action: Mouse moved to (432, 187)
Screenshot: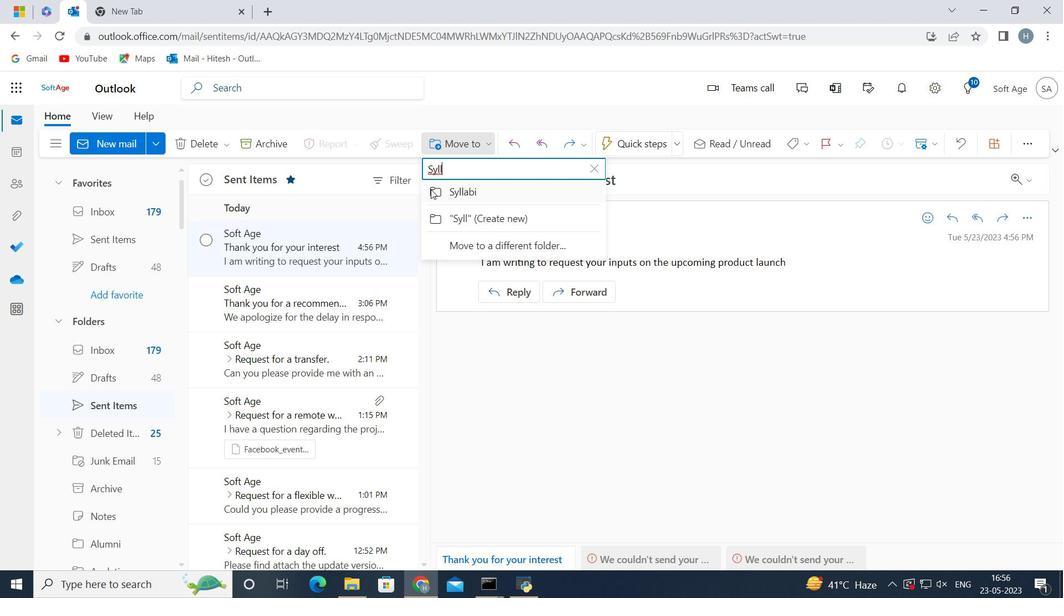 
Action: Mouse pressed left at (432, 187)
Screenshot: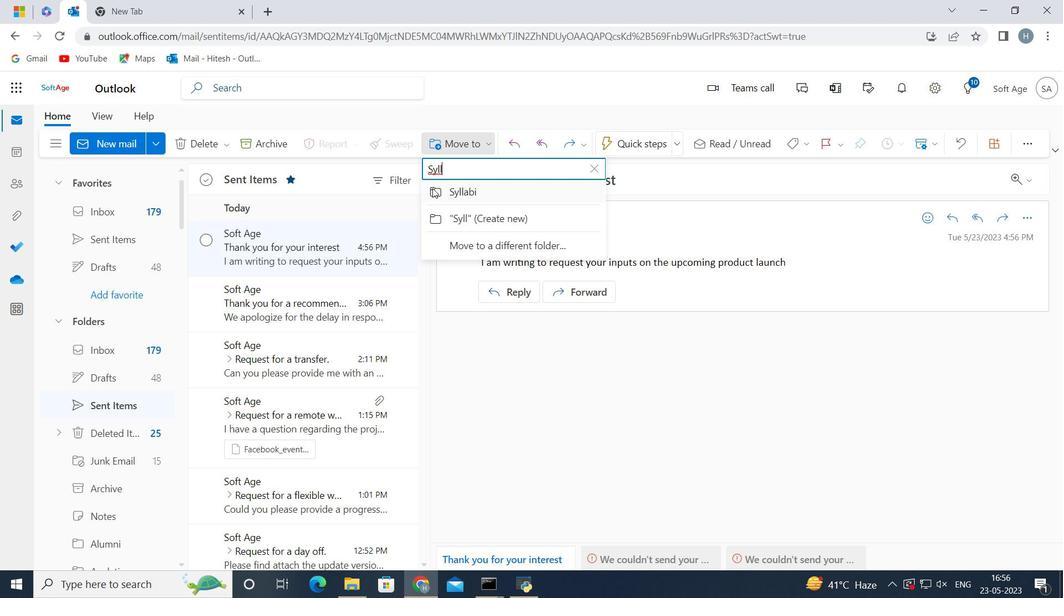 
Action: Mouse moved to (550, 509)
Screenshot: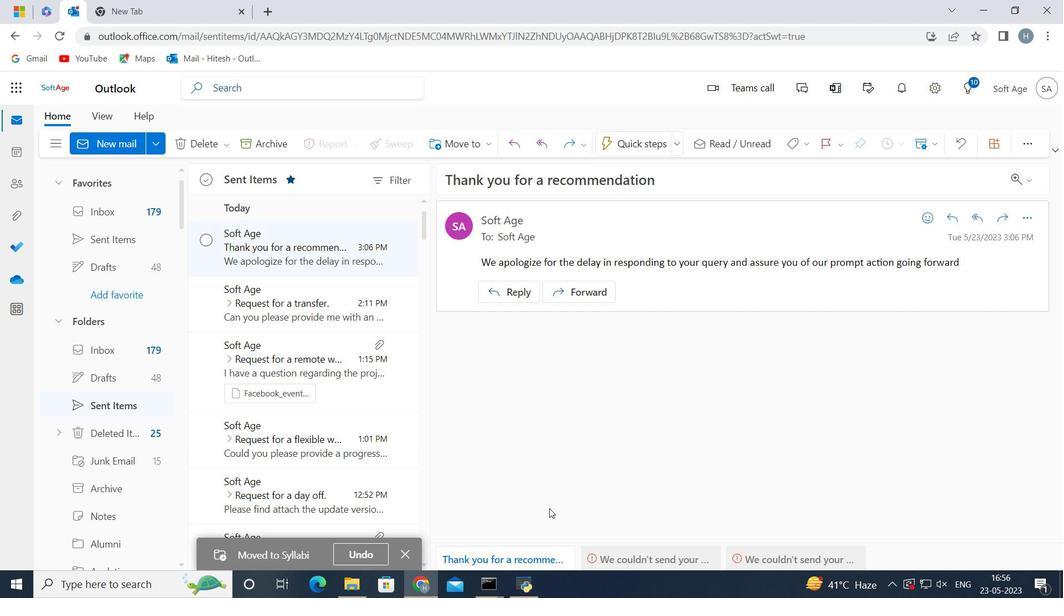 
